Task: Add Four Sigmatic Reishi Mushroom Hot Cacao-Pkt to the cart.
Action: Mouse pressed left at (22, 93)
Screenshot: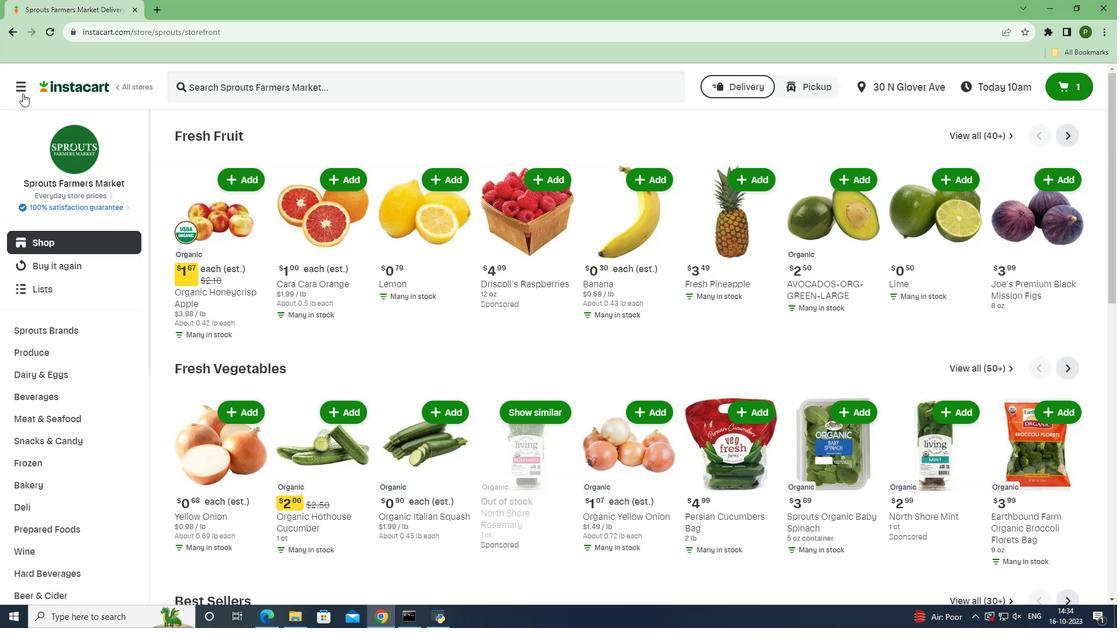 
Action: Mouse moved to (51, 302)
Screenshot: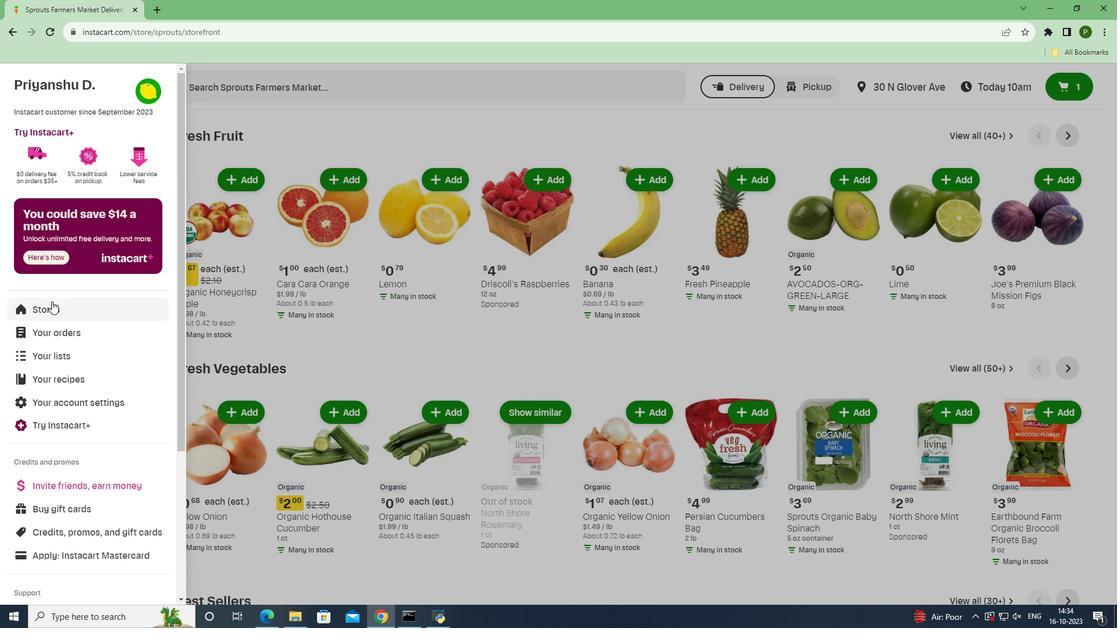 
Action: Mouse pressed left at (51, 302)
Screenshot: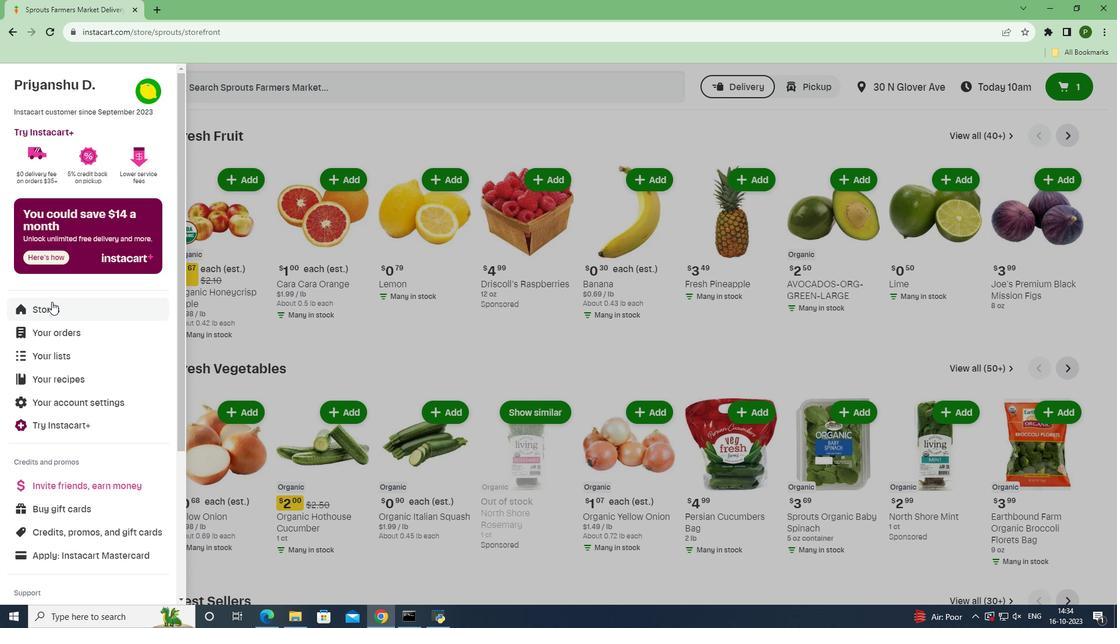 
Action: Mouse moved to (242, 135)
Screenshot: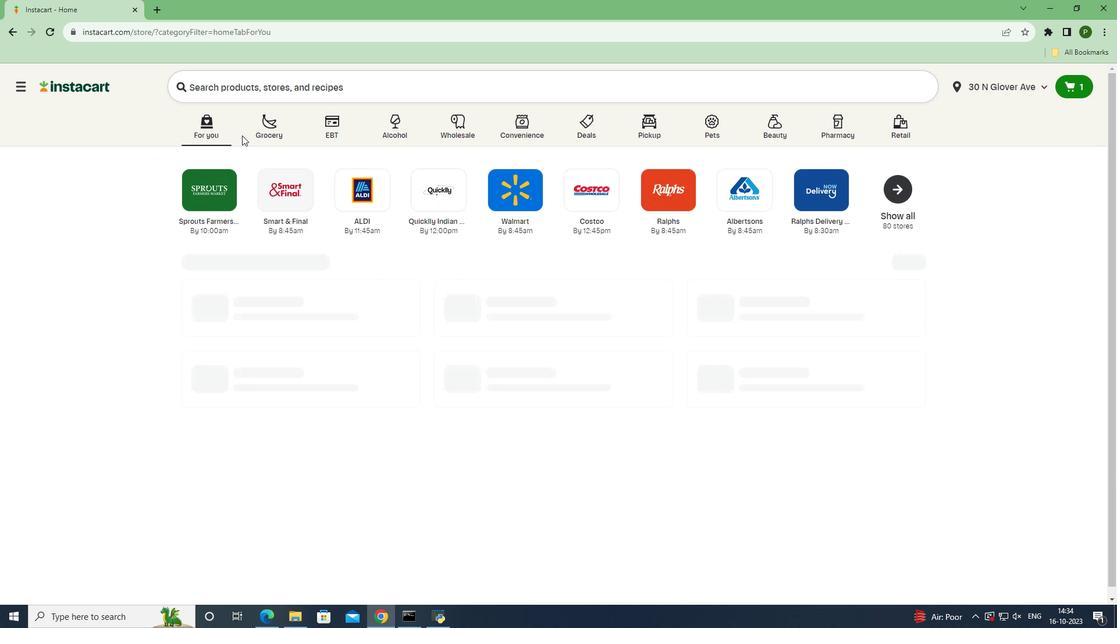 
Action: Mouse pressed left at (242, 135)
Screenshot: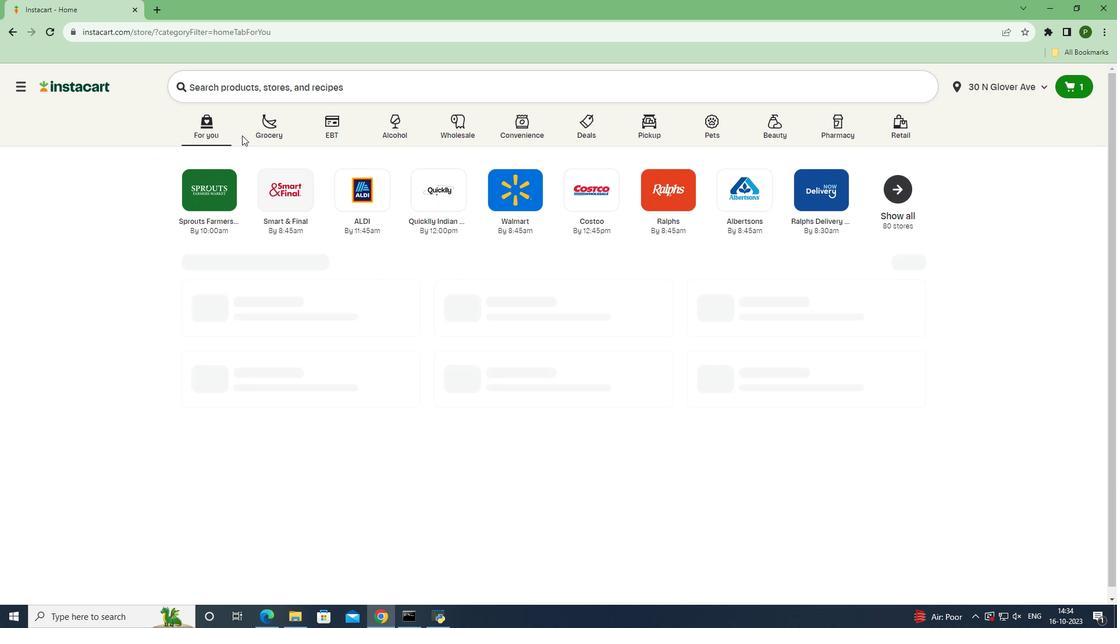 
Action: Mouse moved to (258, 136)
Screenshot: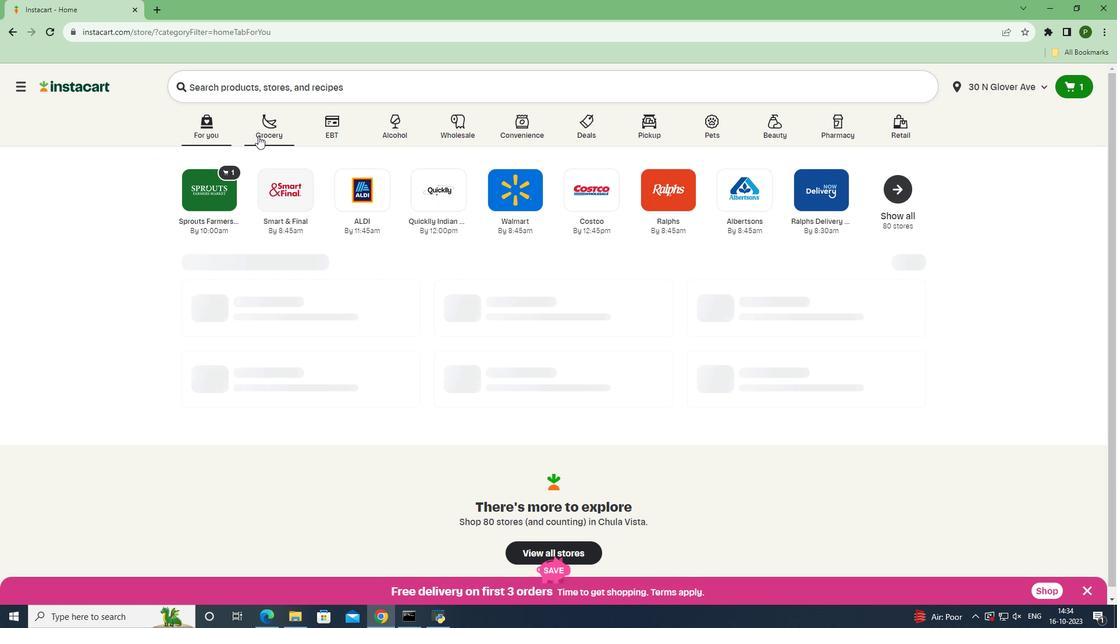 
Action: Mouse pressed left at (258, 136)
Screenshot: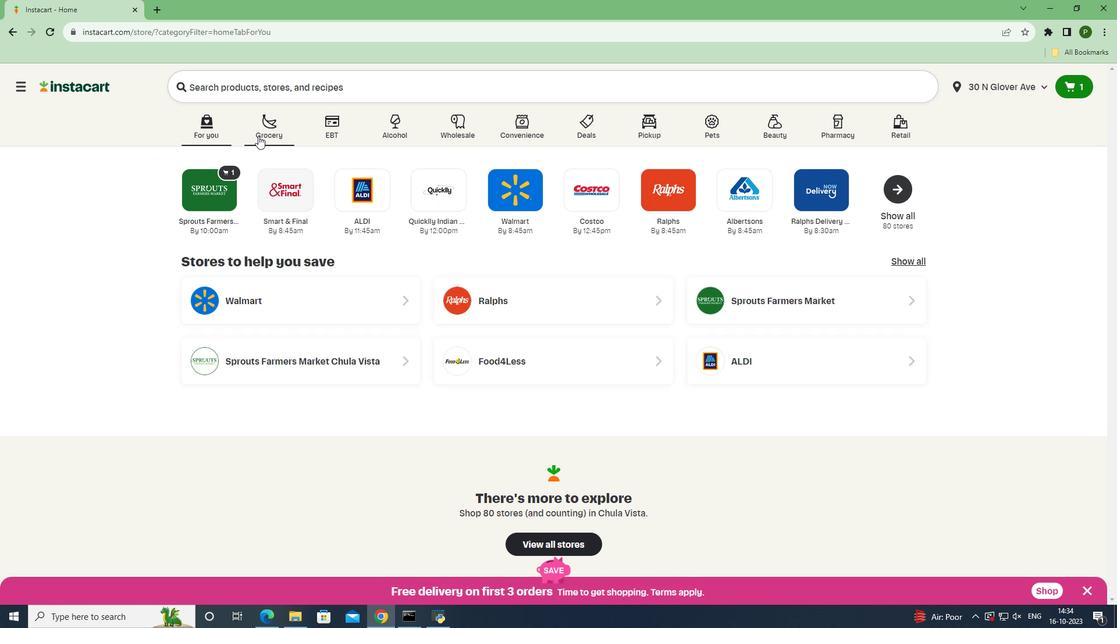 
Action: Mouse moved to (275, 205)
Screenshot: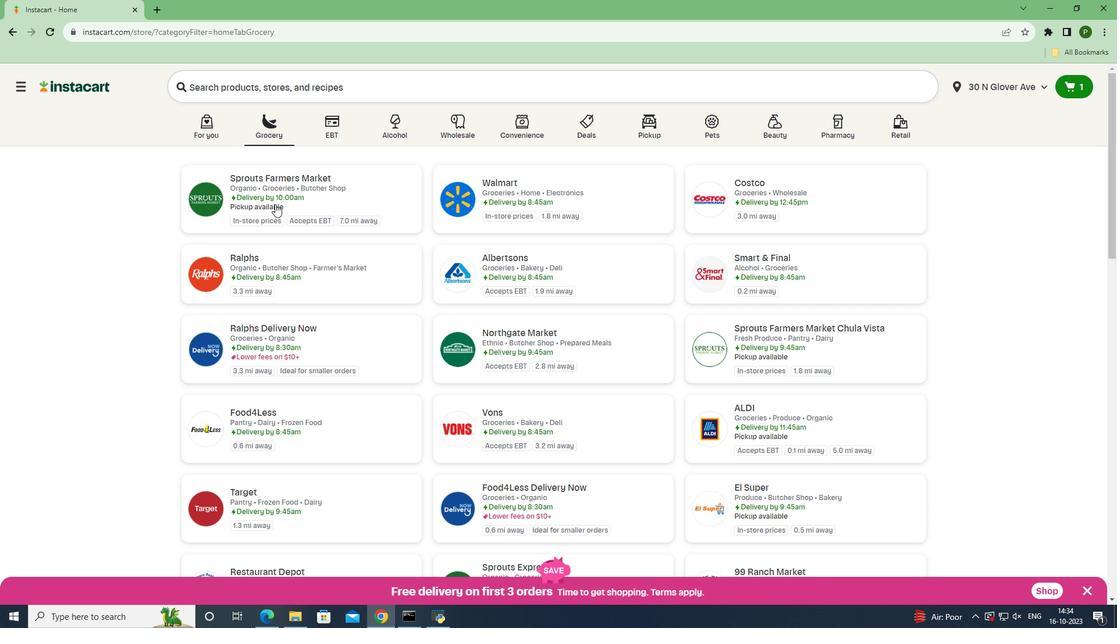 
Action: Mouse pressed left at (275, 205)
Screenshot: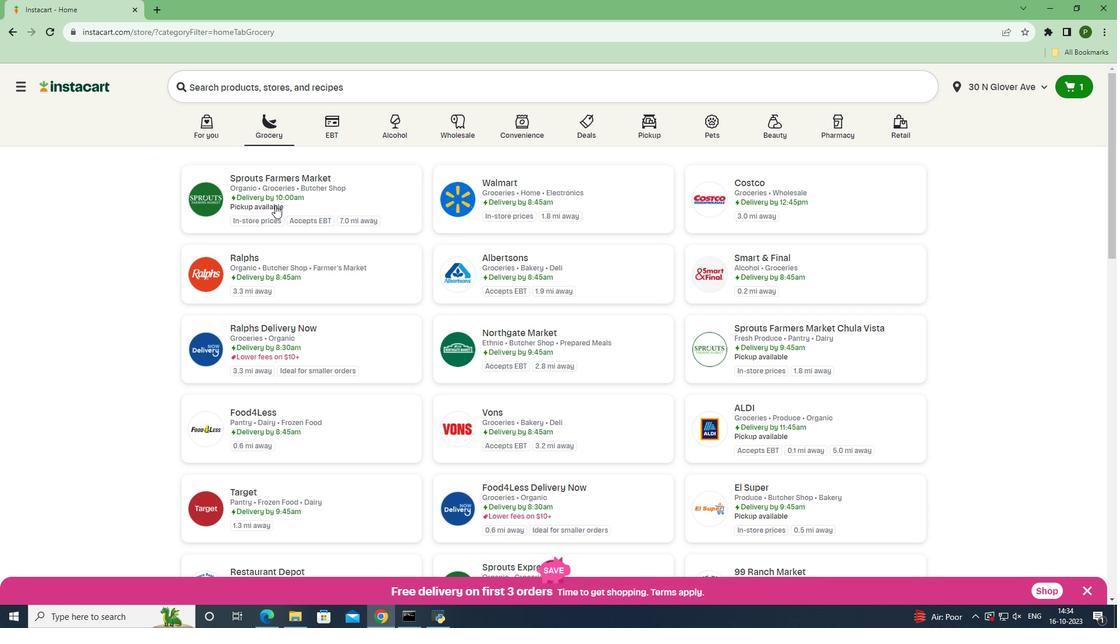 
Action: Mouse moved to (106, 398)
Screenshot: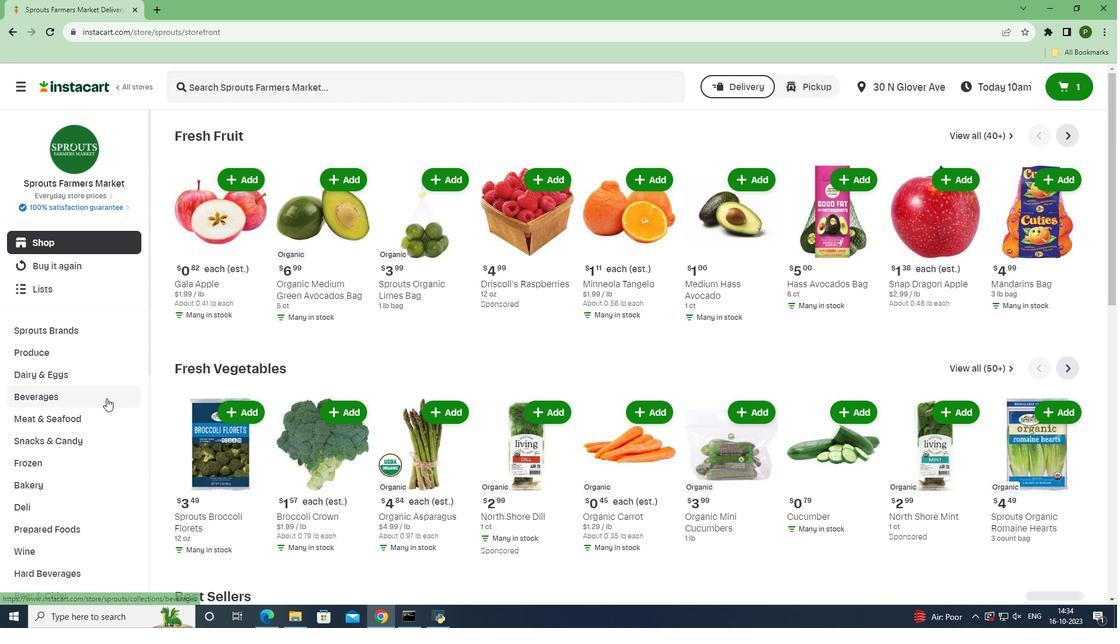 
Action: Mouse pressed left at (106, 398)
Screenshot: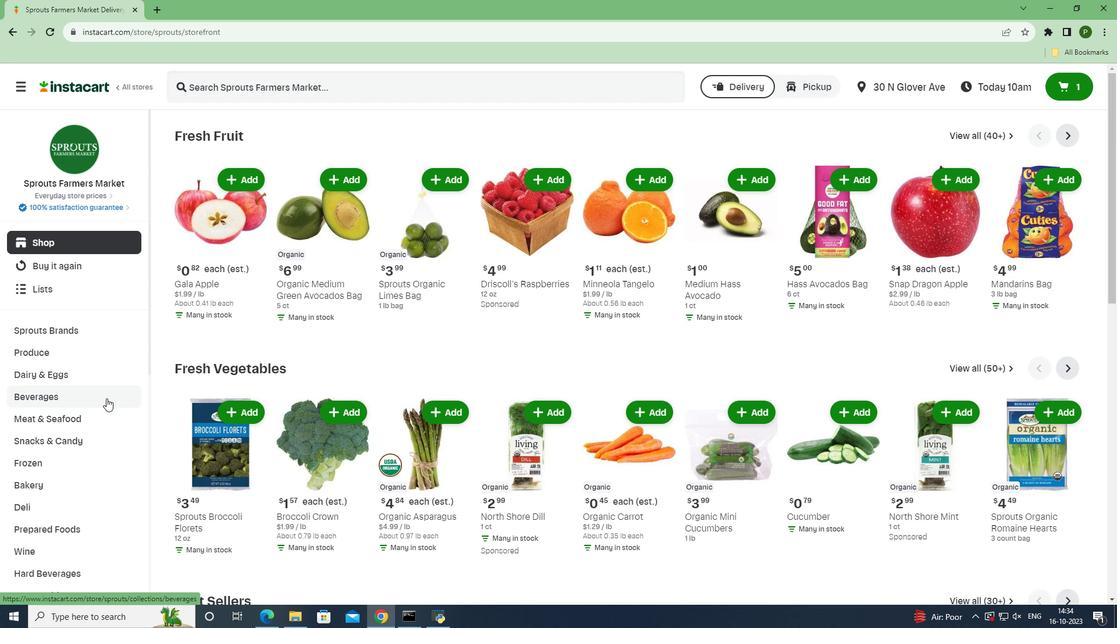 
Action: Mouse moved to (1046, 285)
Screenshot: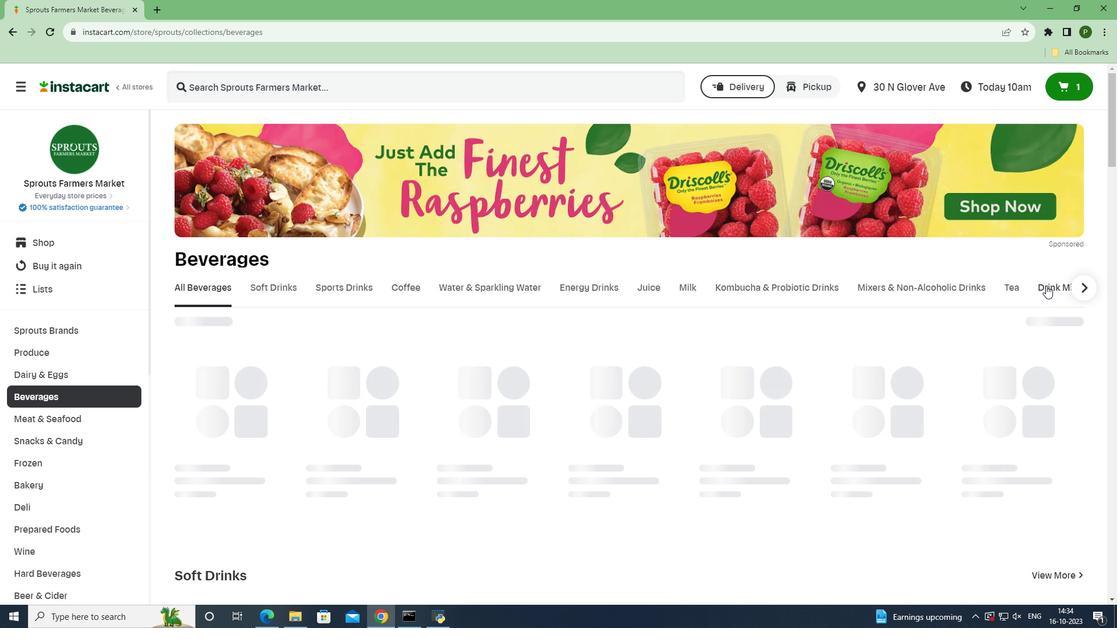 
Action: Mouse pressed left at (1046, 285)
Screenshot: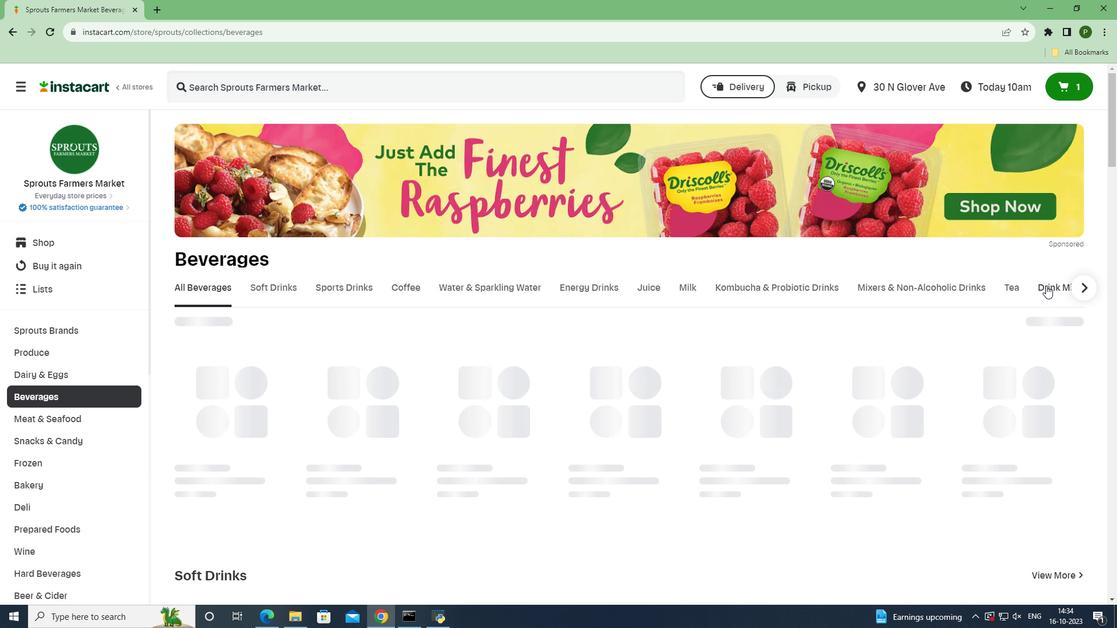 
Action: Mouse moved to (494, 338)
Screenshot: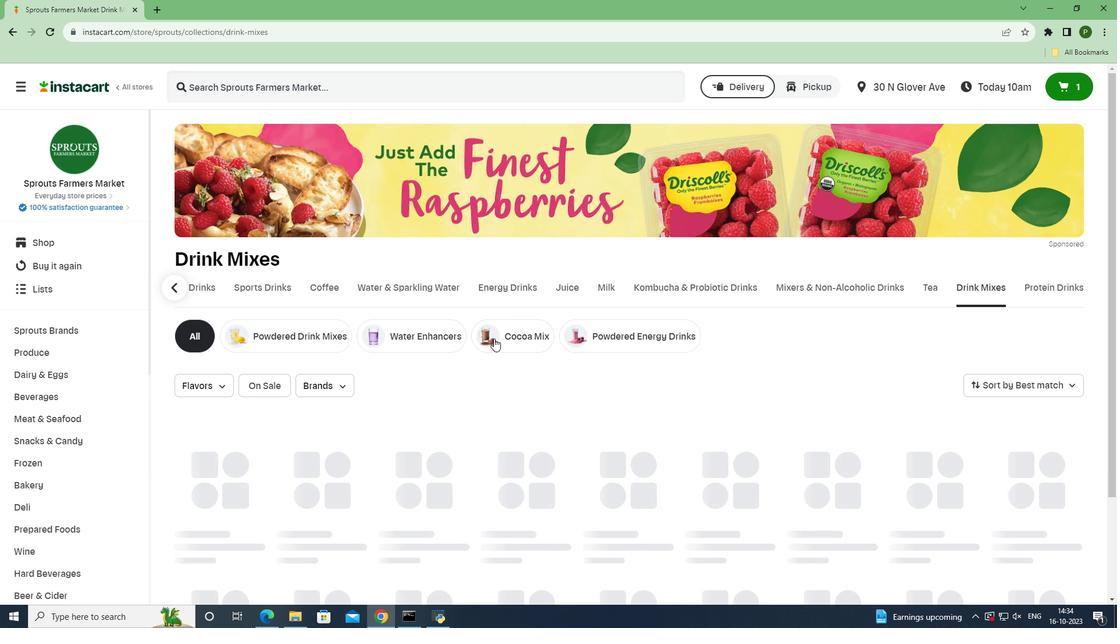
Action: Mouse pressed left at (494, 338)
Screenshot: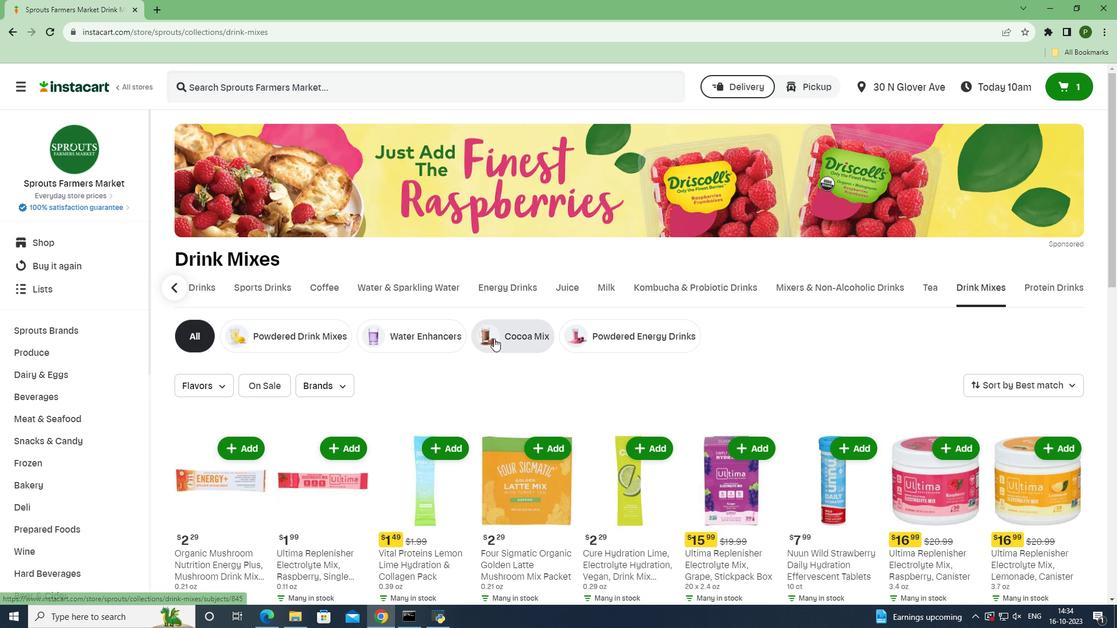 
Action: Mouse moved to (312, 87)
Screenshot: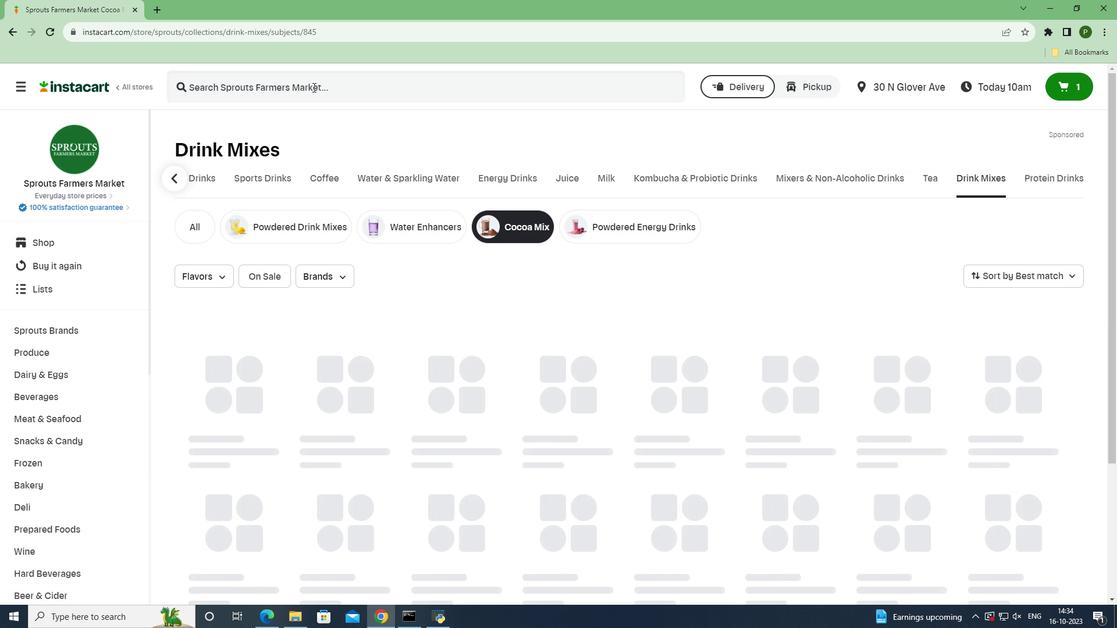 
Action: Mouse pressed left at (312, 87)
Screenshot: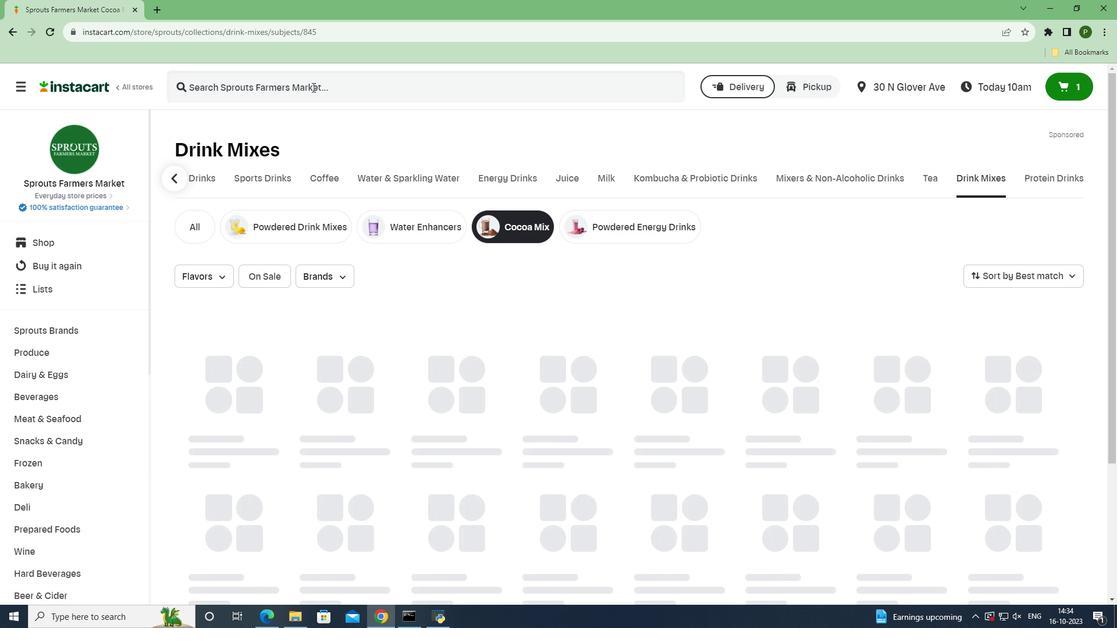 
Action: Key pressed <Key.caps_lock>F<Key.caps_lock>our<Key.space><Key.caps_lock>S<Key.caps_lock>igmatic<Key.space><Key.caps_lock>R<Key.caps_lock>eishi<Key.space><Key.caps_lock>M<Key.caps_lock>ushroom<Key.space><Key.caps_lock>H<Key.caps_lock>ot<Key.space><Key.caps_lock>C<Key.caps_lock>acao-<Key.caps_lock>P<Key.caps_lock>kt<Key.space><Key.enter>
Screenshot: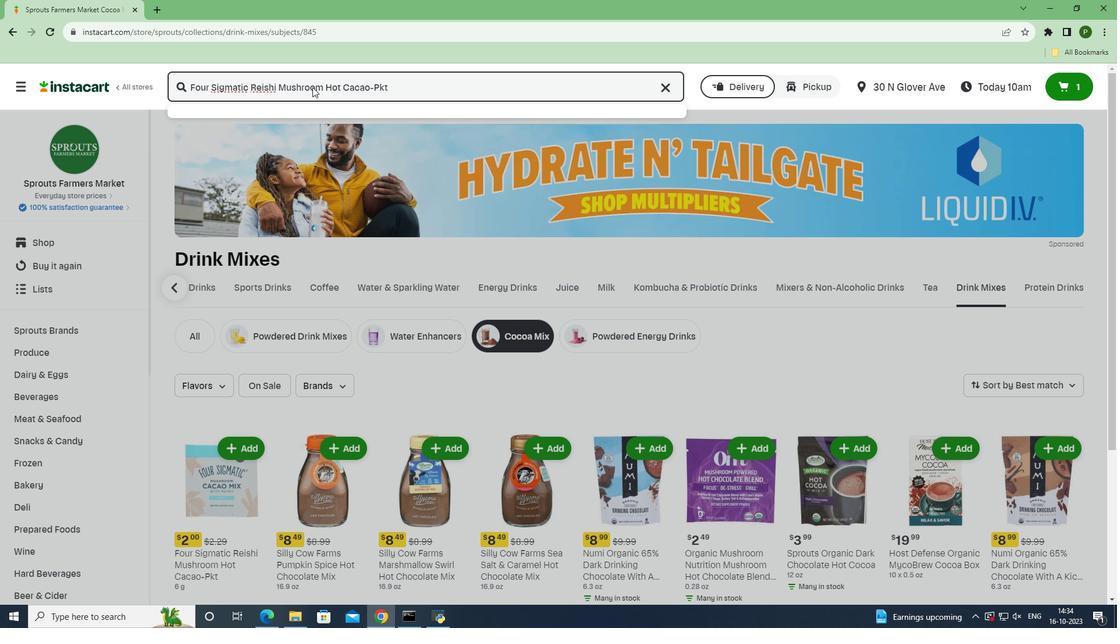 
Action: Mouse moved to (699, 338)
Screenshot: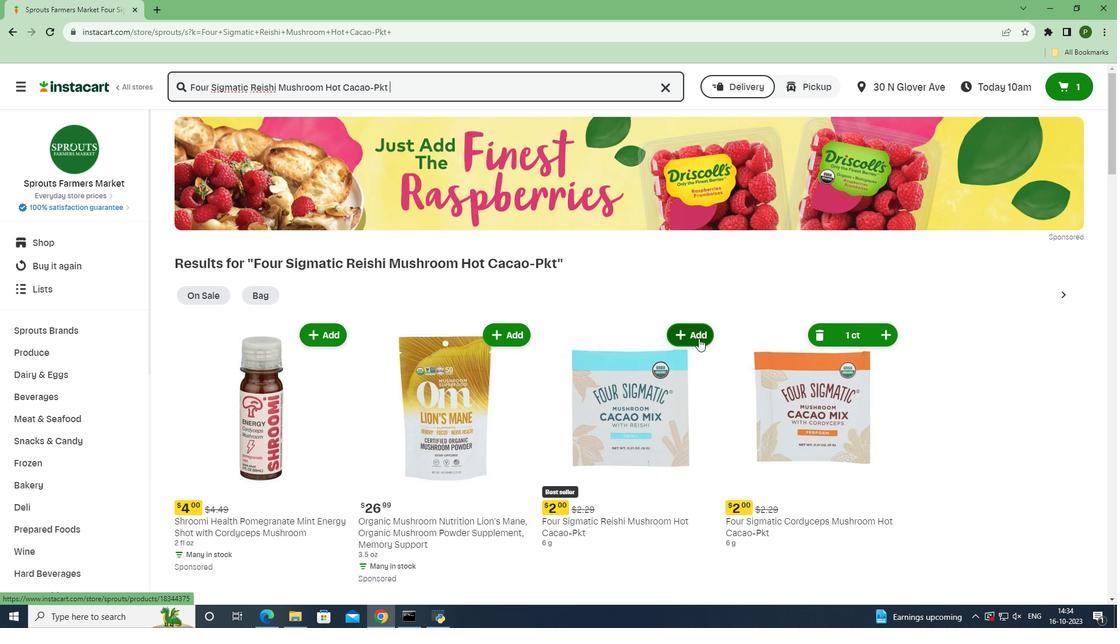 
Action: Mouse pressed left at (699, 338)
Screenshot: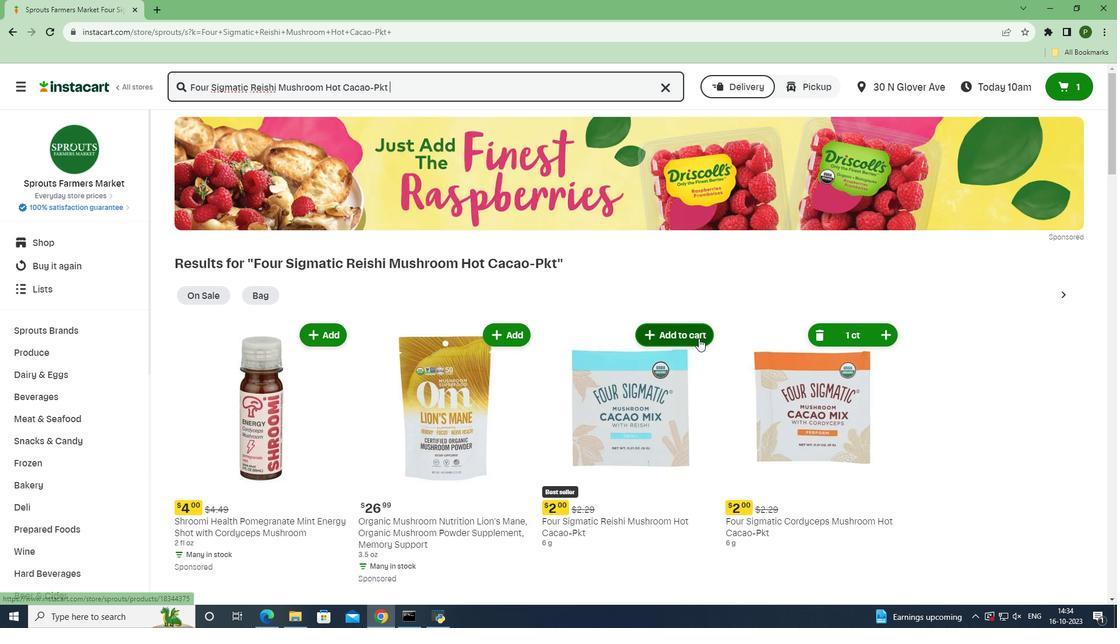 
Action: Mouse moved to (710, 396)
Screenshot: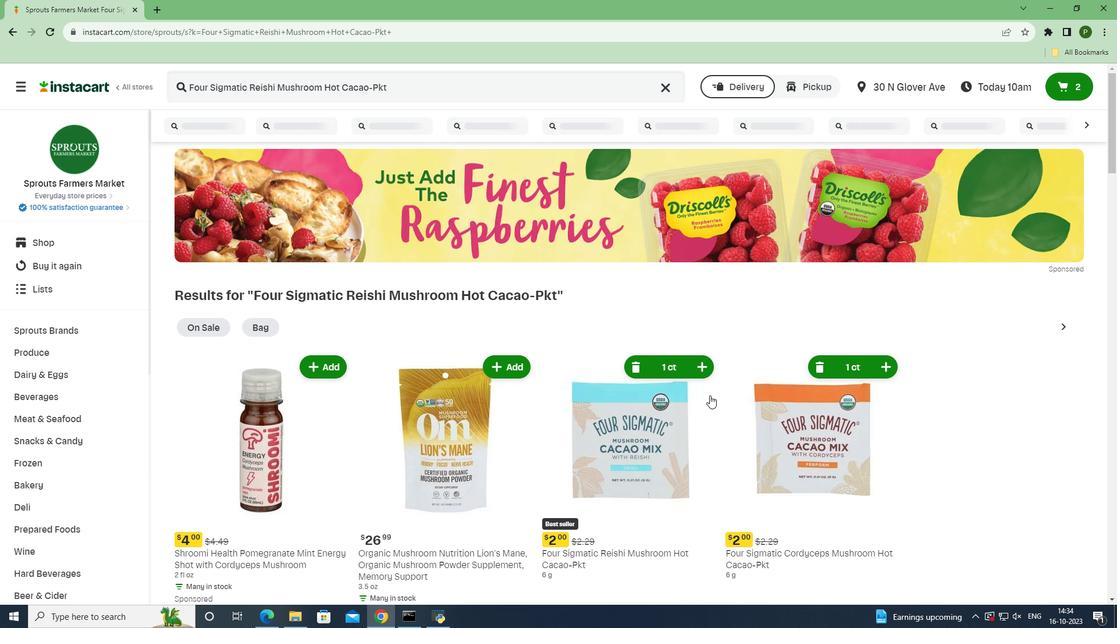 
